 Task: Create a task  Add support for virtual reality (VR) and augmented reality (AR) , assign it to team member softage.10@softage.net in the project UpwardTech and update the status of the task to  On Track  , set the priority of the task to Low.
Action: Mouse moved to (19, 67)
Screenshot: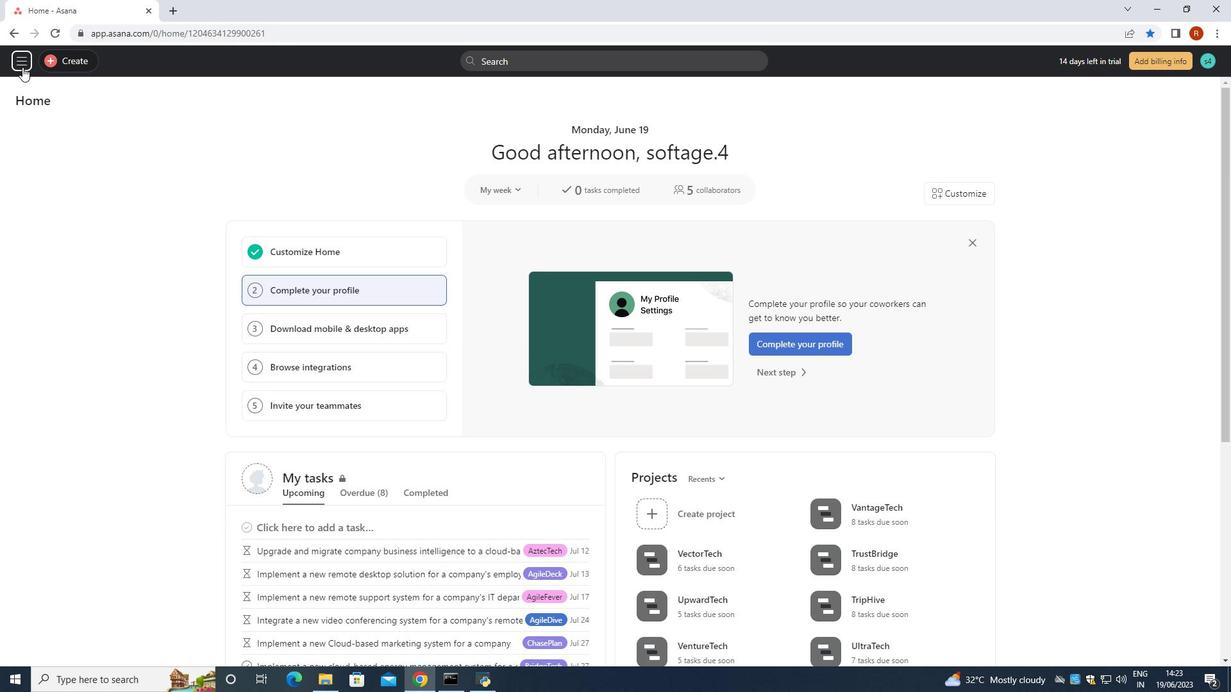 
Action: Mouse pressed left at (19, 67)
Screenshot: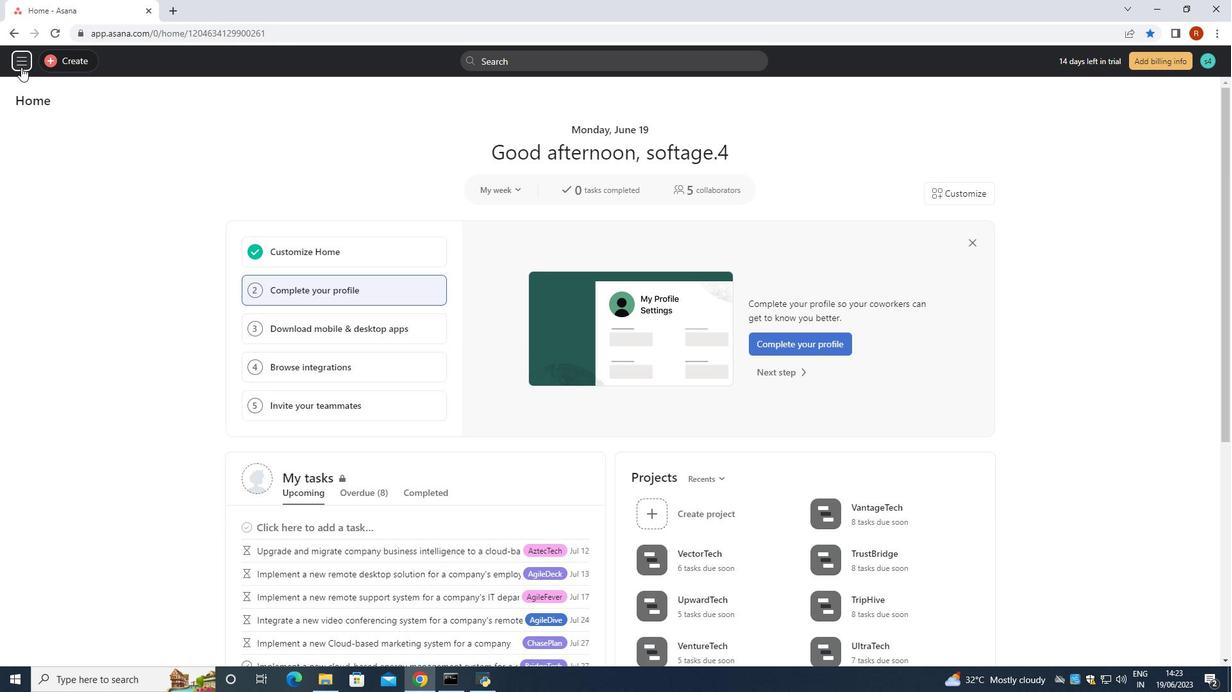 
Action: Mouse moved to (52, 414)
Screenshot: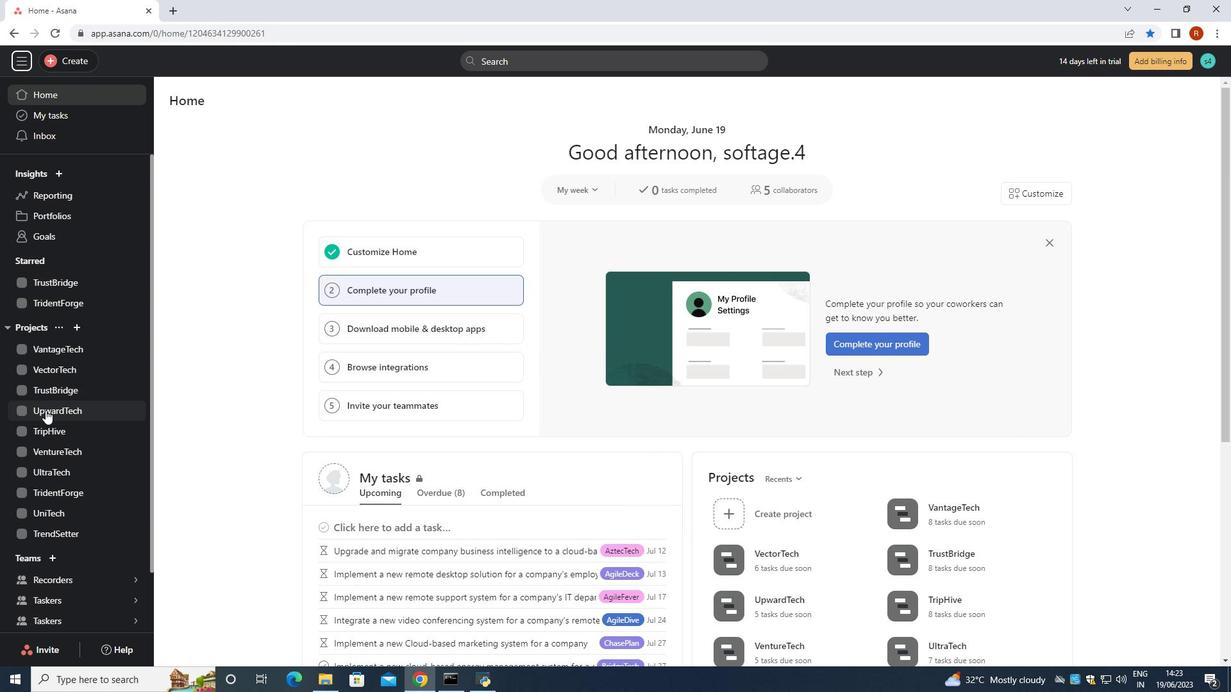 
Action: Mouse pressed left at (52, 414)
Screenshot: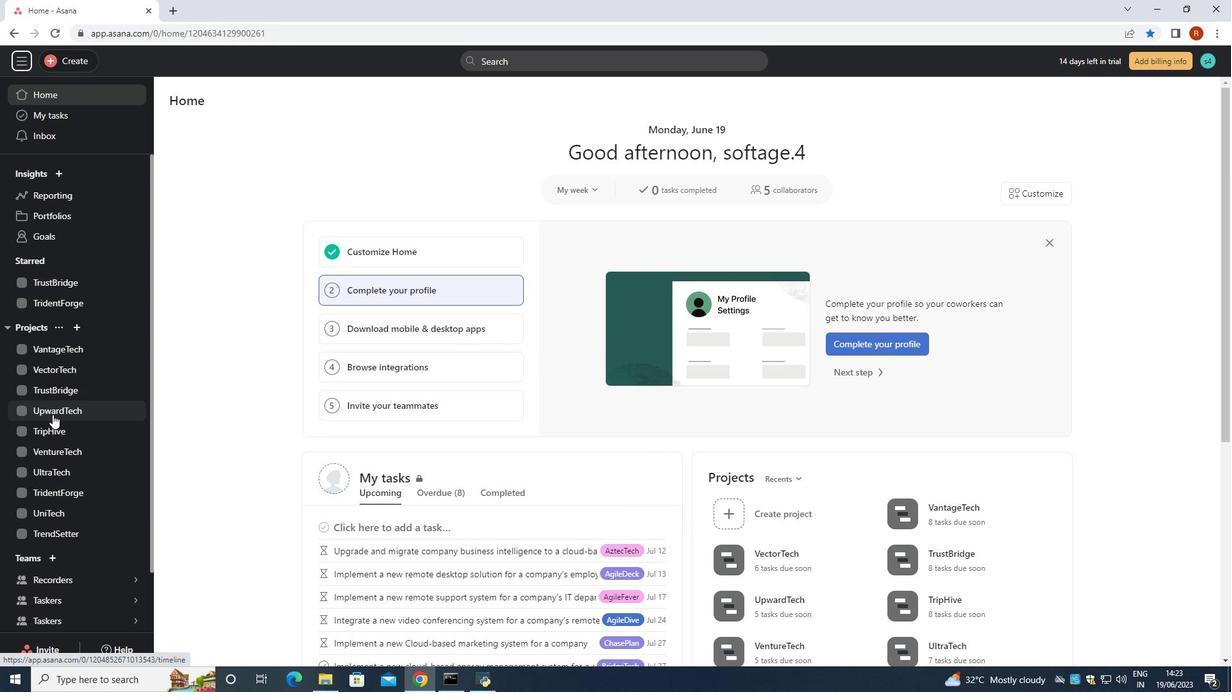 
Action: Mouse moved to (302, 127)
Screenshot: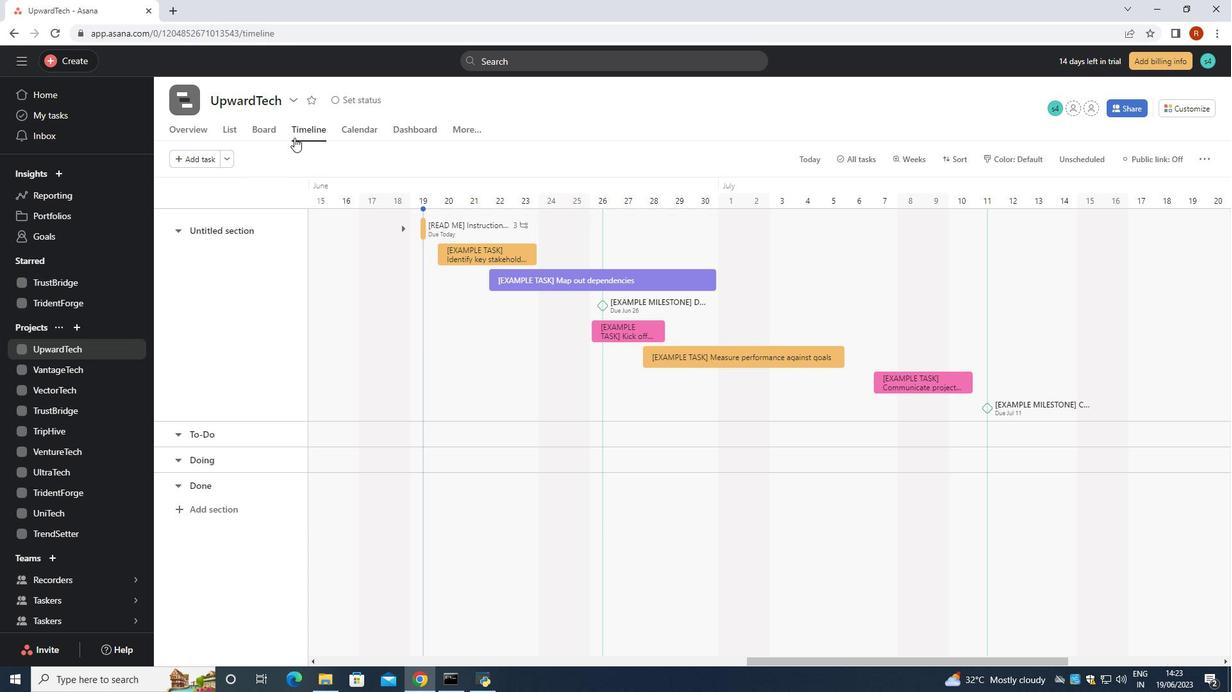 
Action: Mouse pressed left at (302, 127)
Screenshot: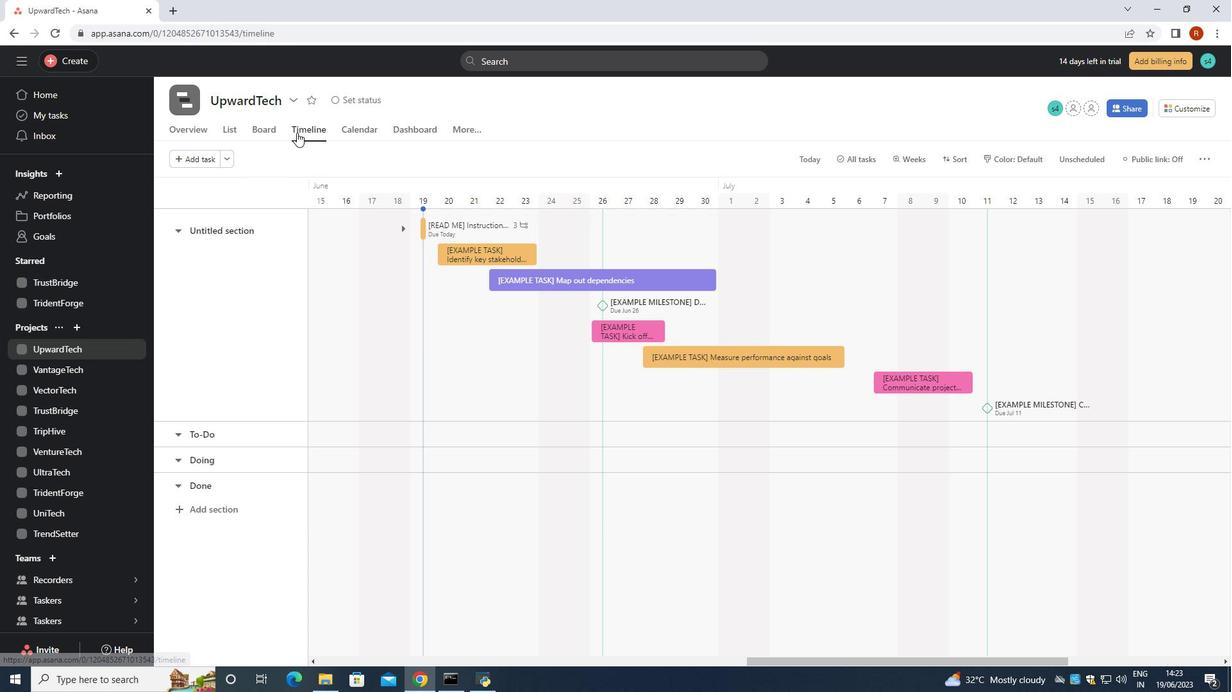 
Action: Mouse moved to (189, 157)
Screenshot: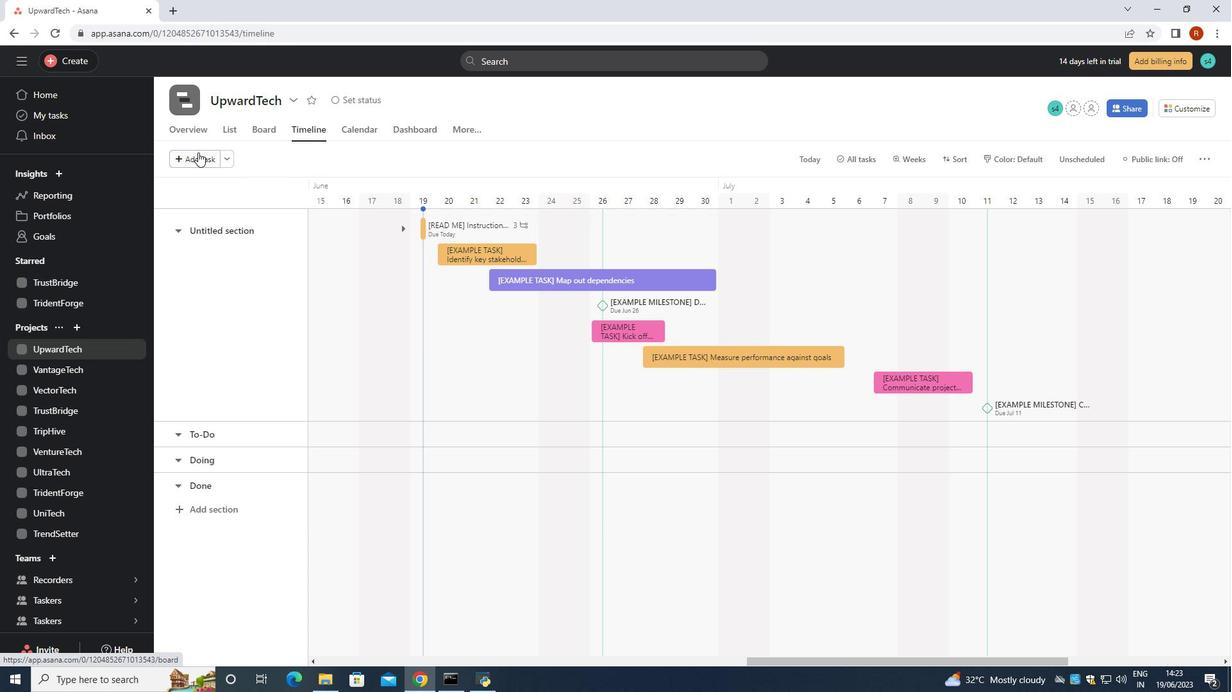 
Action: Mouse pressed left at (189, 157)
Screenshot: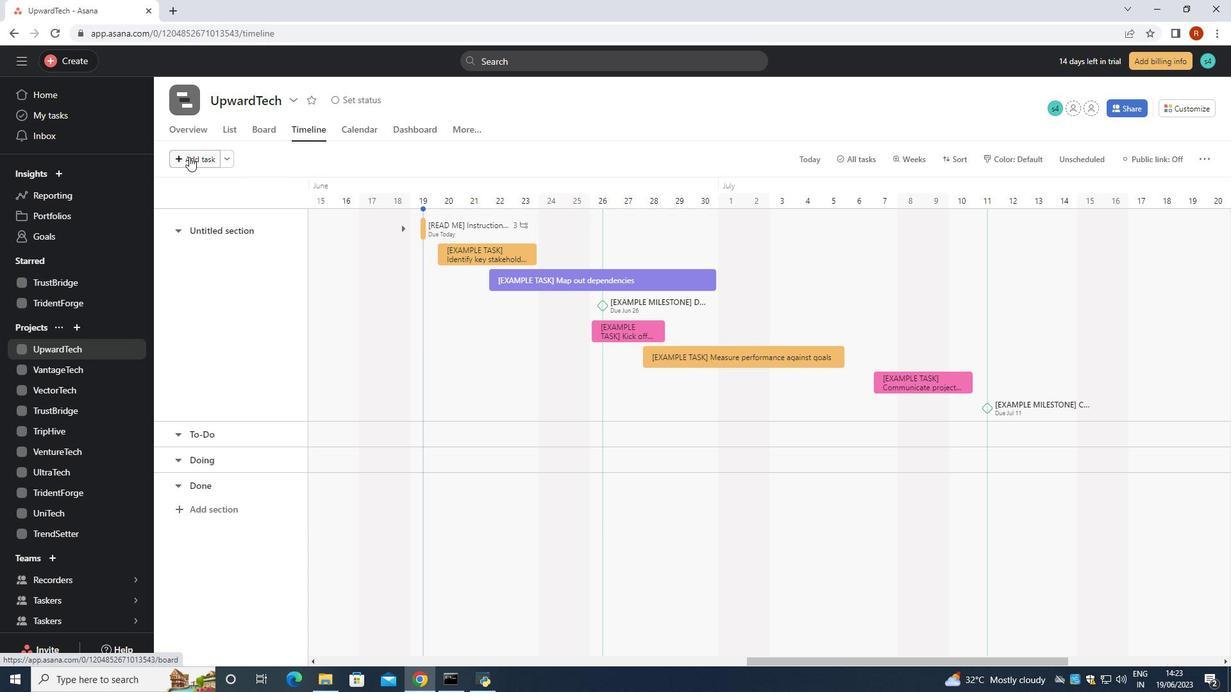 
Action: Key pressed <Key.shift>Add<Key.space>support<Key.space>g<Key.backspace>for<Key.space>virtual<Key.space>reality<Key.space><Key.shift><Key.shift><Key.shift><Key.shift><Key.shift><Key.shift><Key.shift><Key.shift><Key.shift><Key.shift><Key.shift><Key.shift><Key.shift><Key.shift><Key.shift><Key.shift><Key.shift><Key.shift><Key.shift><Key.shift><Key.shift><Key.shift><Key.shift><Key.shift><Key.shift><Key.shift><Key.shift><Key.shift><Key.shift><Key.shift><Key.shift>(VR)<Key.space>and<Key.space>augmented<Key.space><Key.shift>reality<Key.space><Key.shift><Key.shift><Key.shift><Key.shift><Key.shift><Key.shift><Key.shift>(AR)<Key.space><Key.enter>
Screenshot: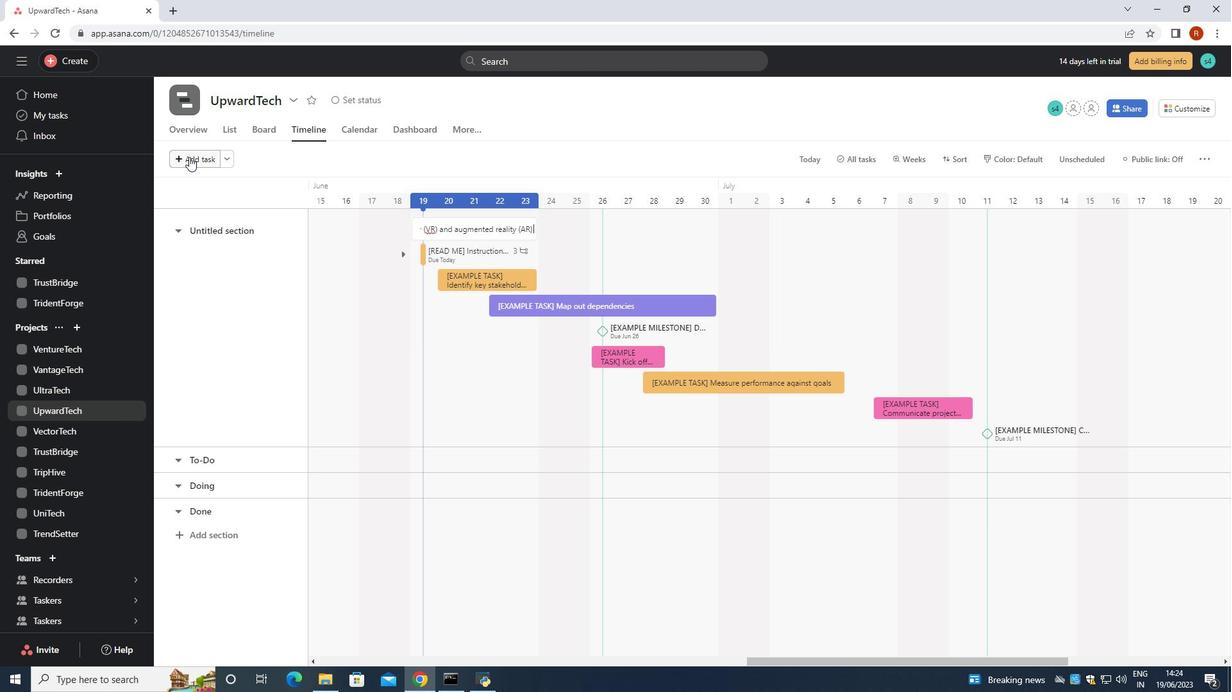 
Action: Mouse moved to (473, 237)
Screenshot: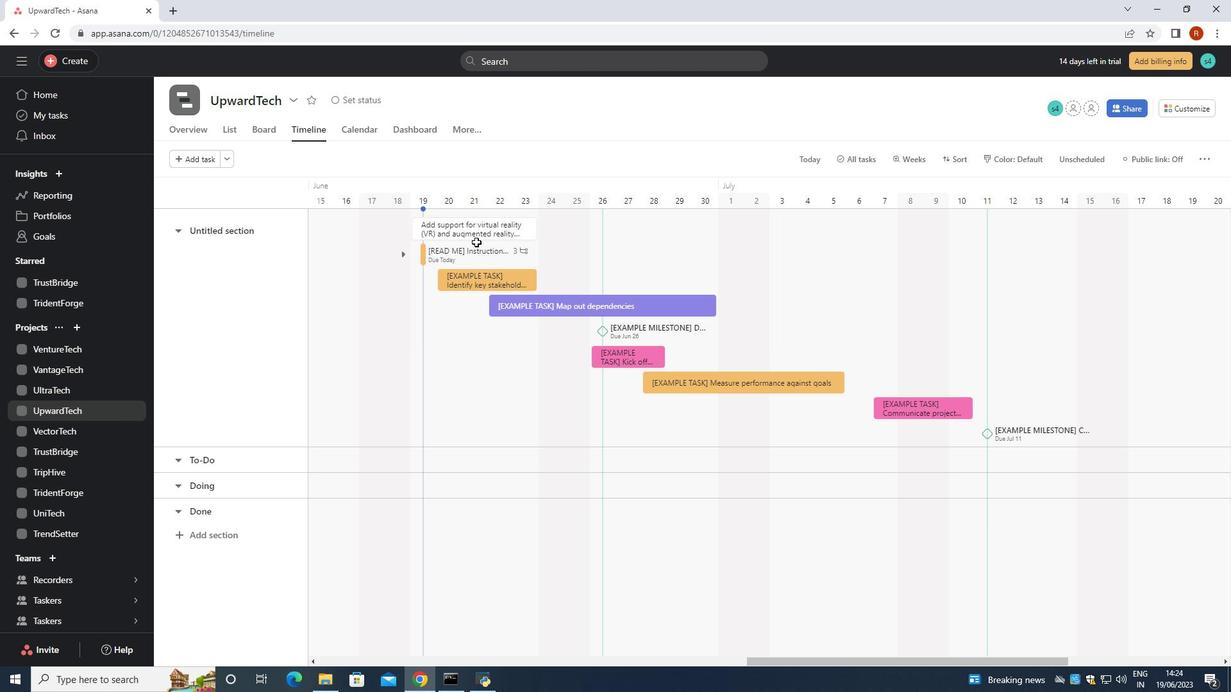 
Action: Mouse pressed left at (473, 237)
Screenshot: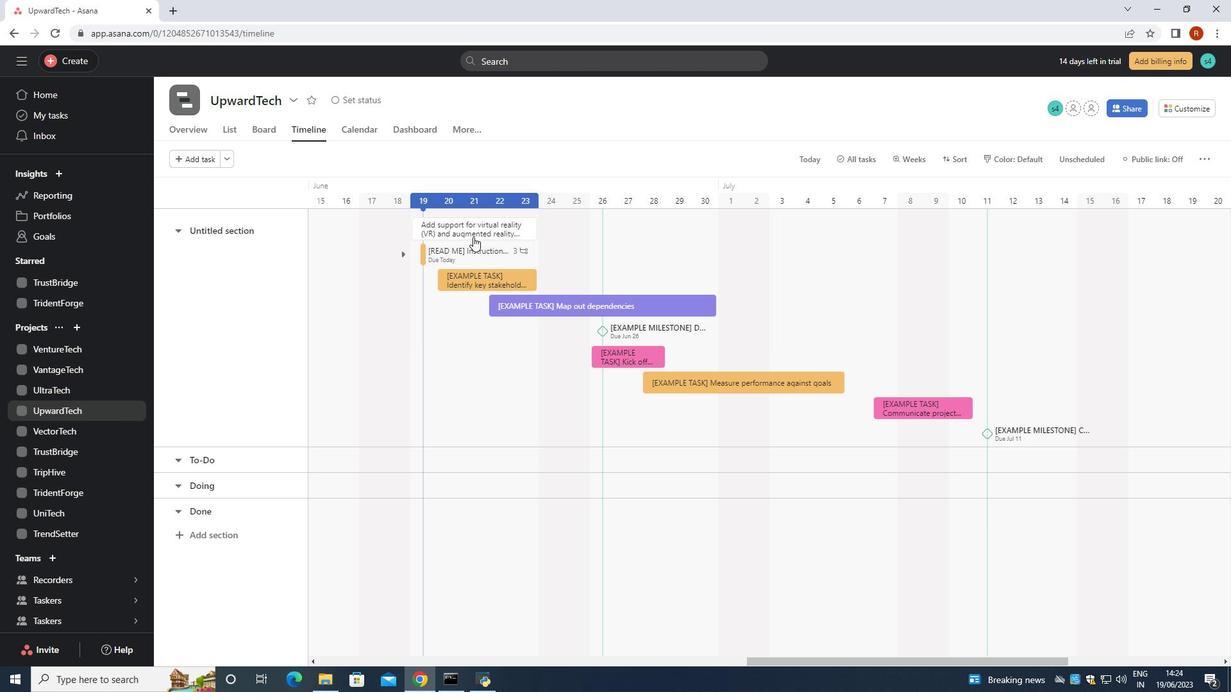 
Action: Mouse moved to (900, 247)
Screenshot: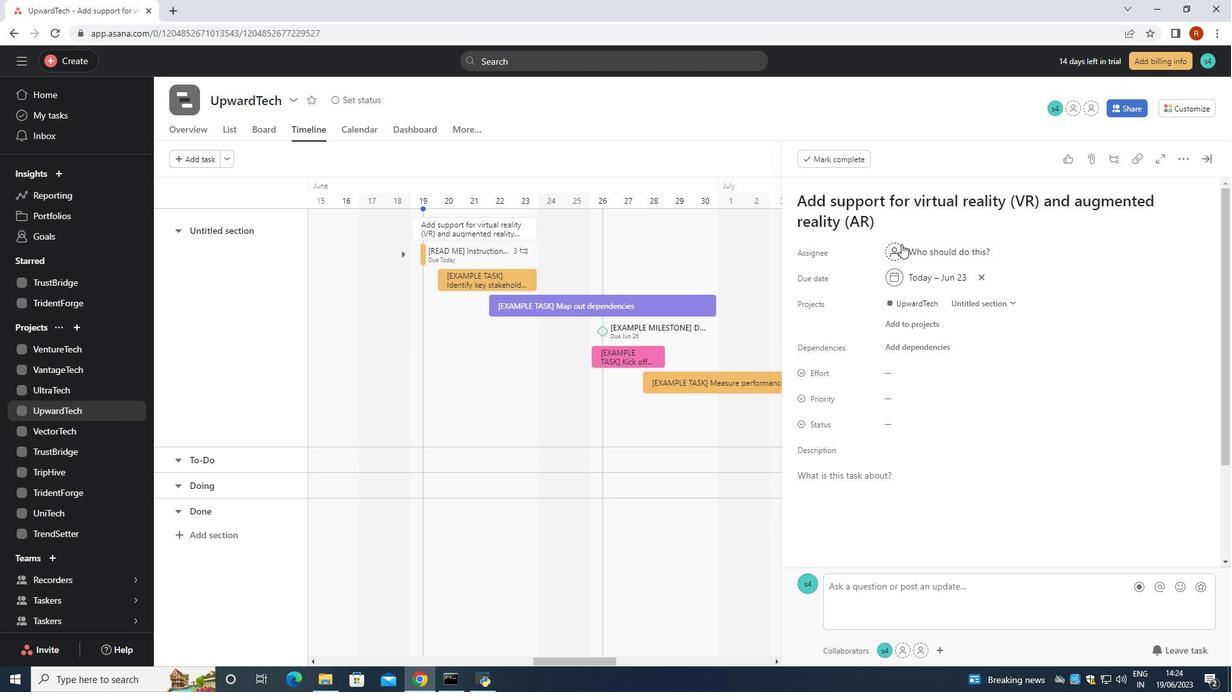 
Action: Mouse pressed left at (900, 247)
Screenshot: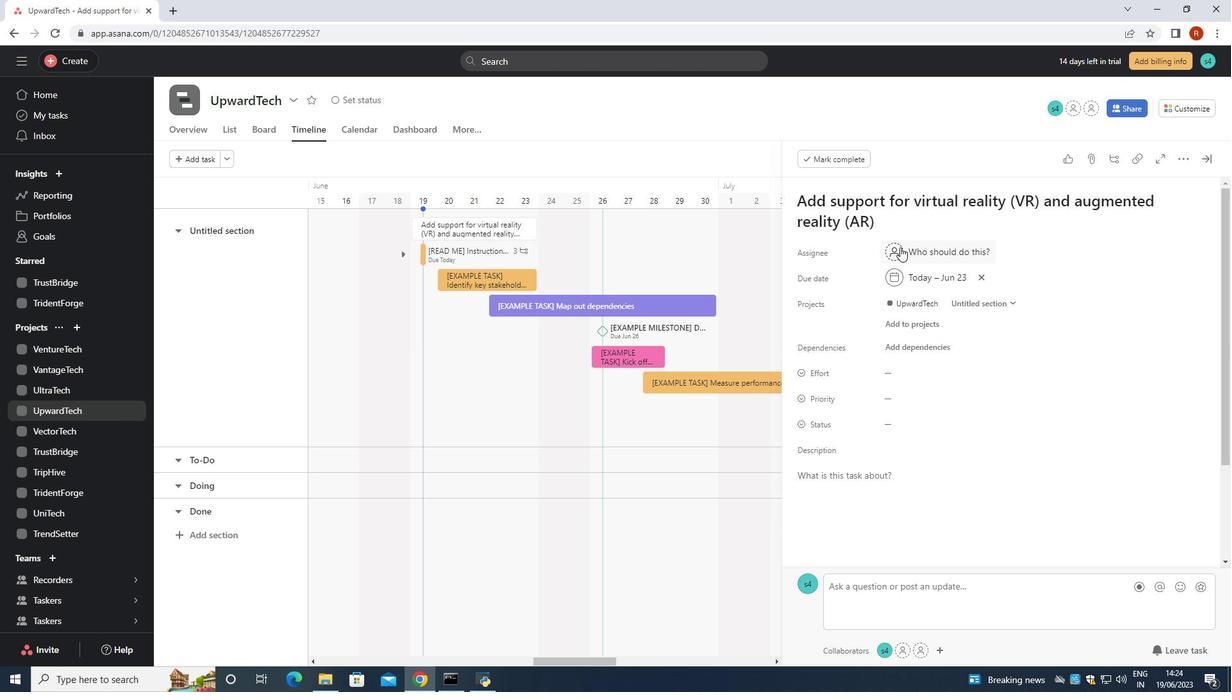 
Action: Mouse moved to (896, 248)
Screenshot: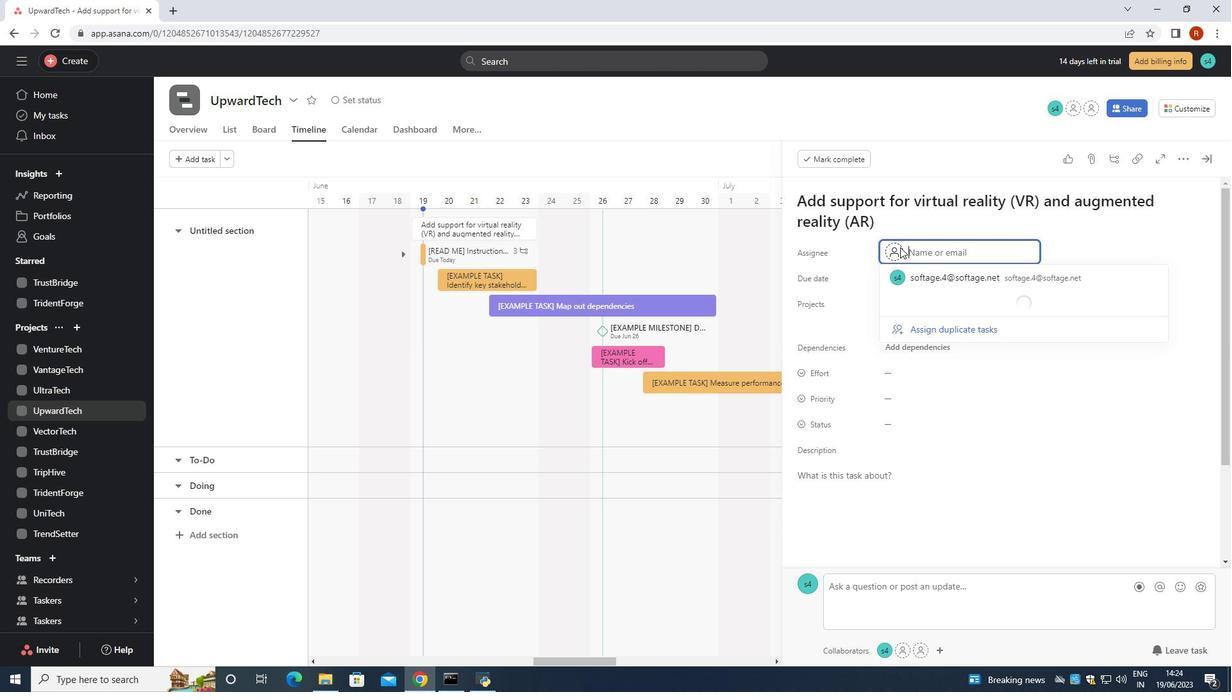 
Action: Key pressed softa
Screenshot: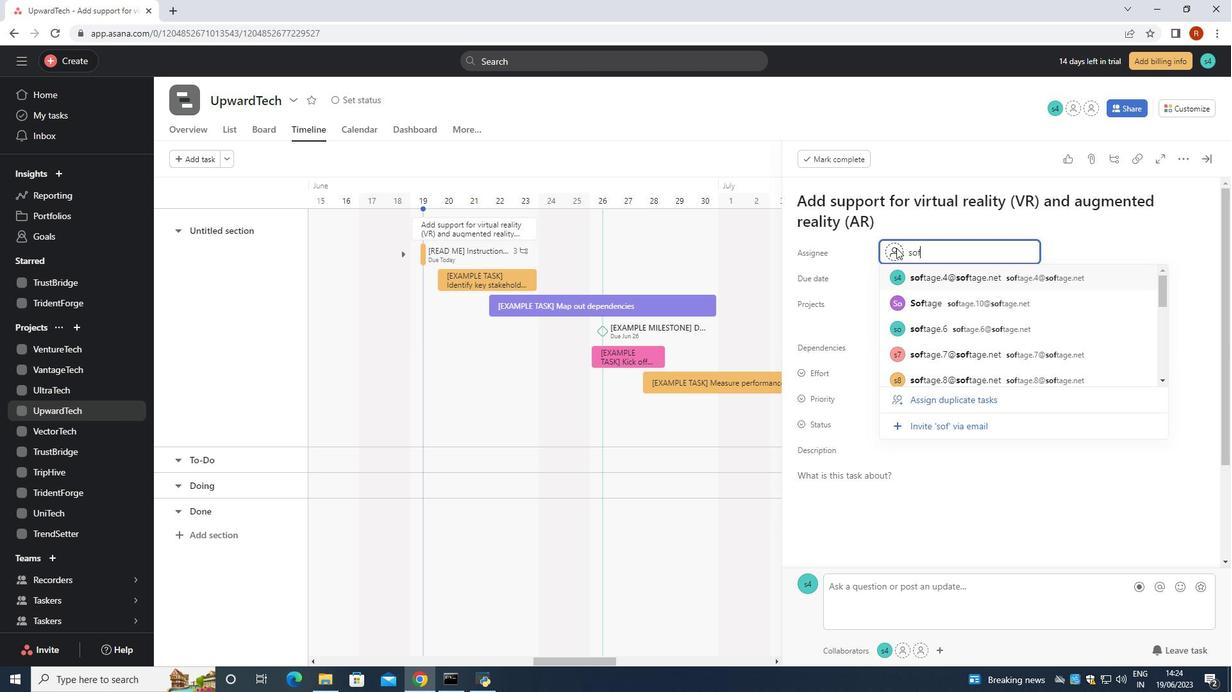 
Action: Mouse moved to (895, 248)
Screenshot: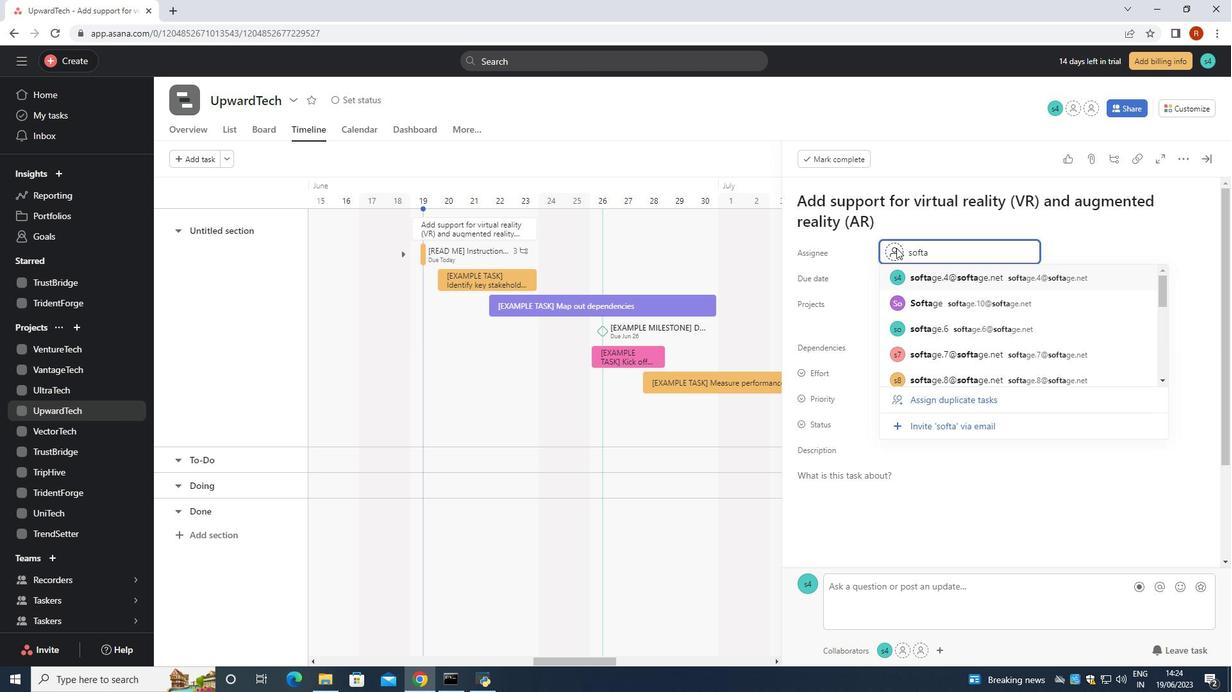 
Action: Key pressed ge.10<Key.shift>@softage
Screenshot: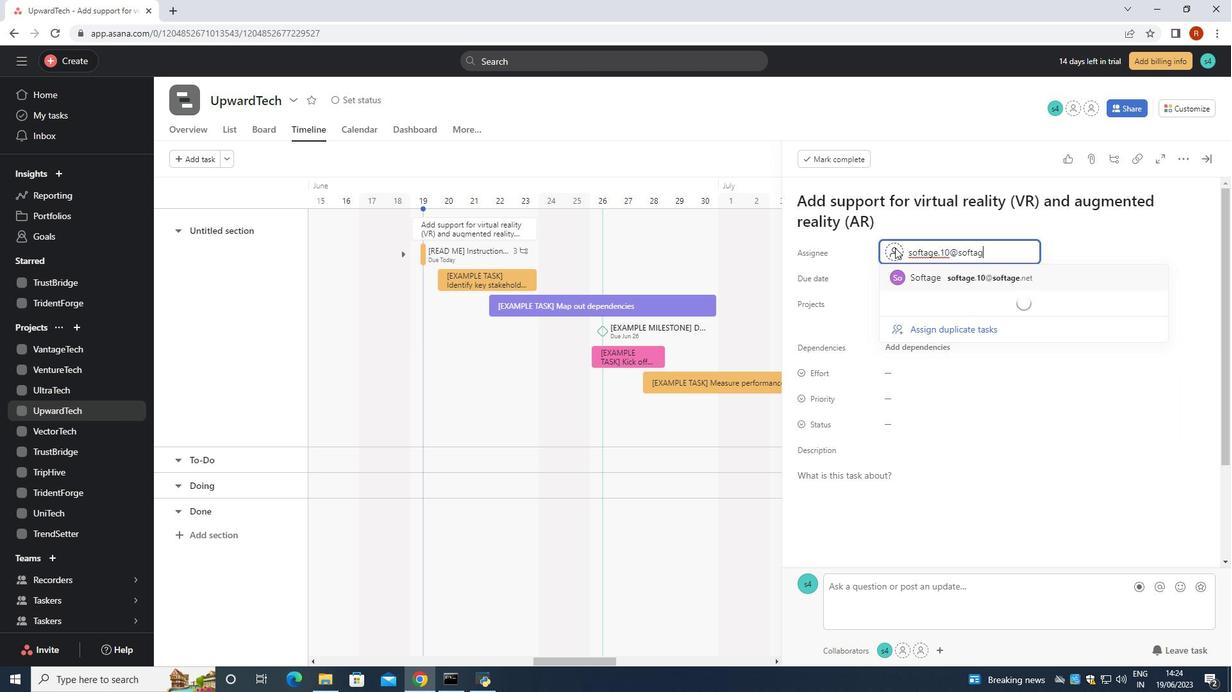 
Action: Mouse moved to (1066, 277)
Screenshot: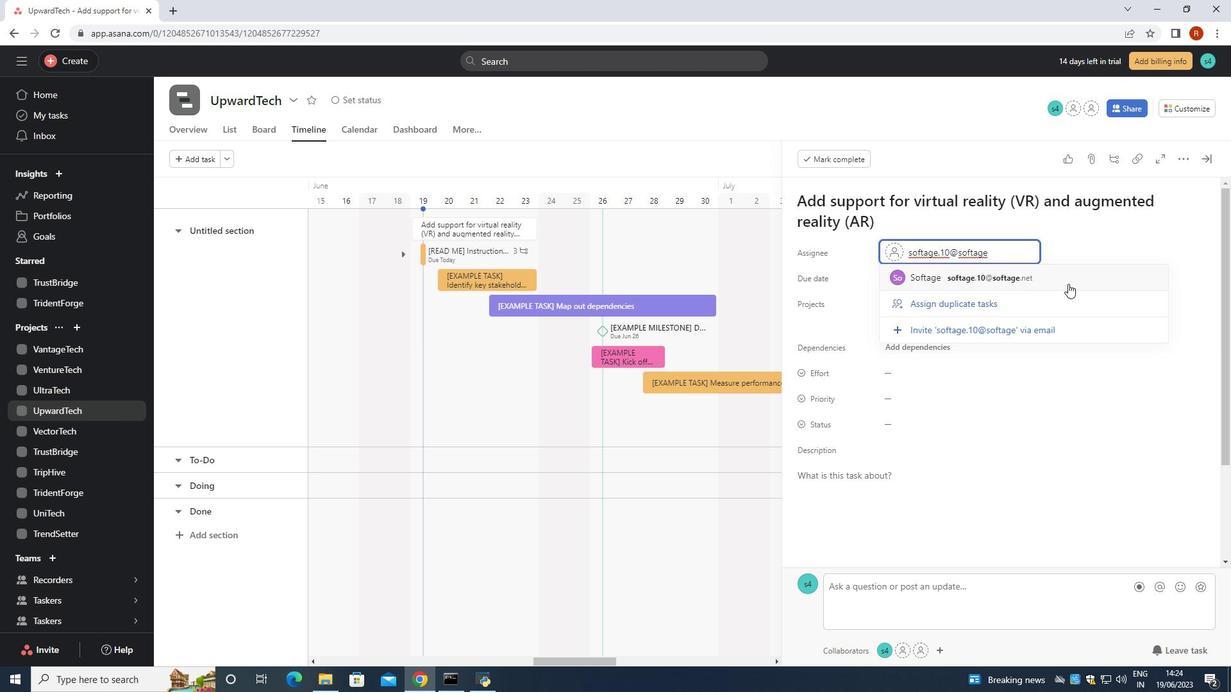 
Action: Mouse pressed left at (1066, 277)
Screenshot: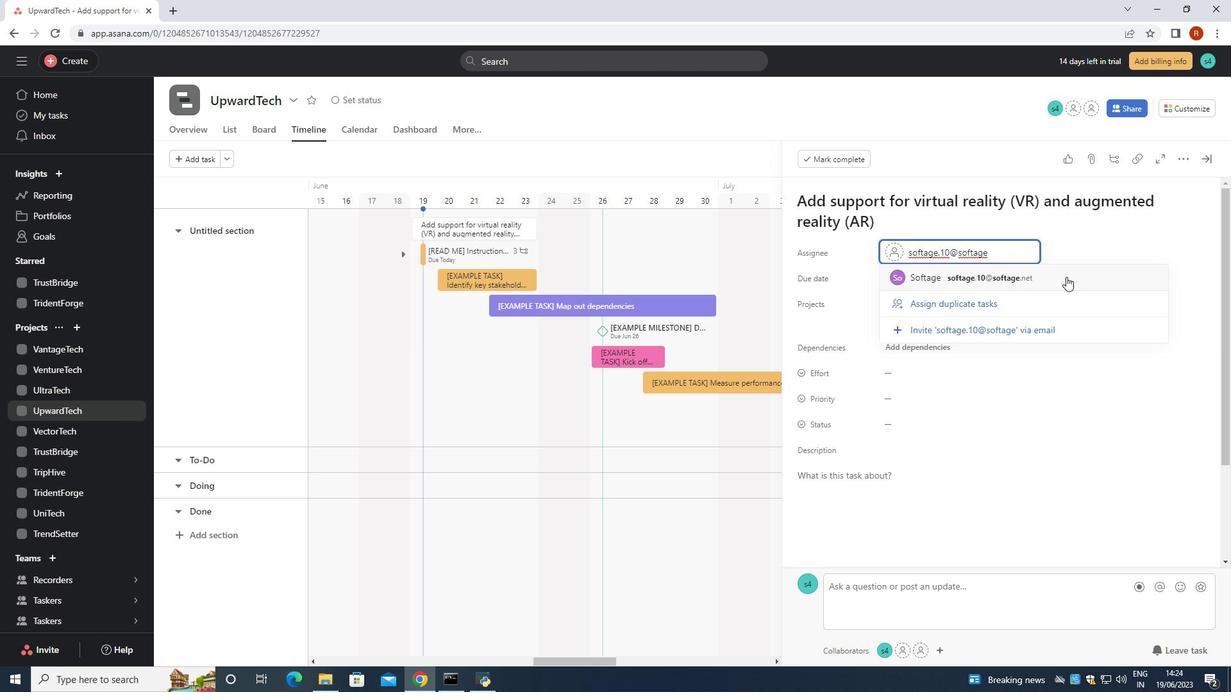 
Action: Mouse moved to (906, 421)
Screenshot: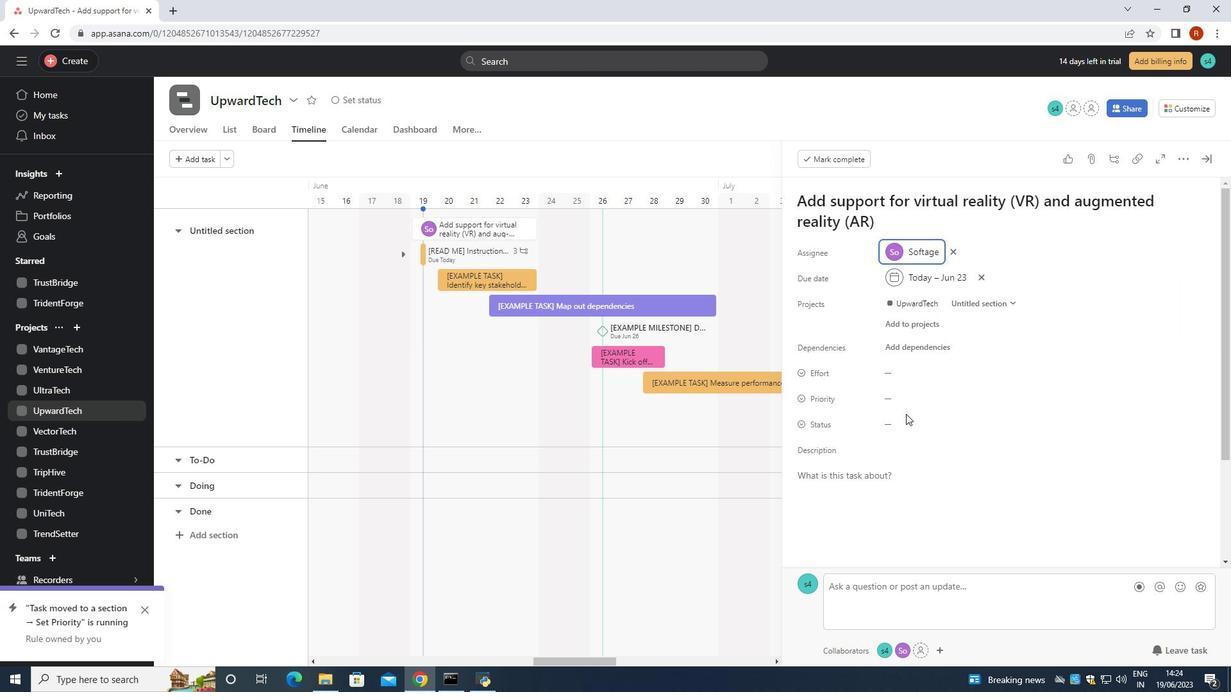
Action: Mouse pressed left at (906, 421)
Screenshot: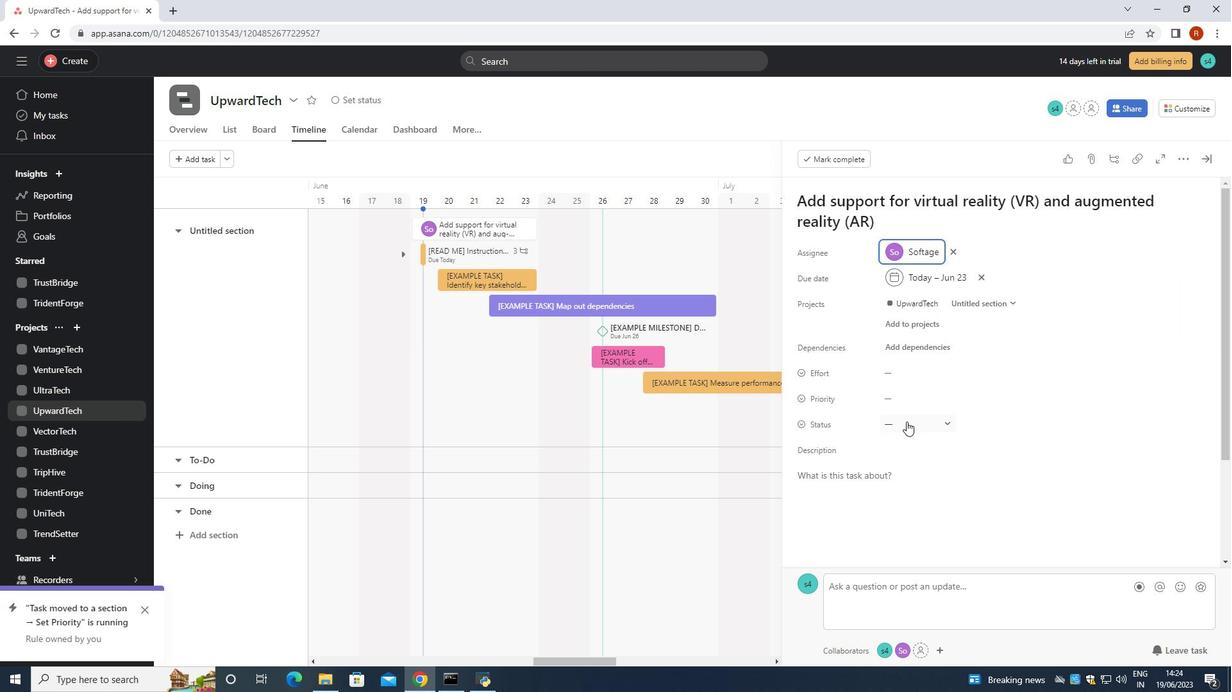 
Action: Mouse moved to (941, 468)
Screenshot: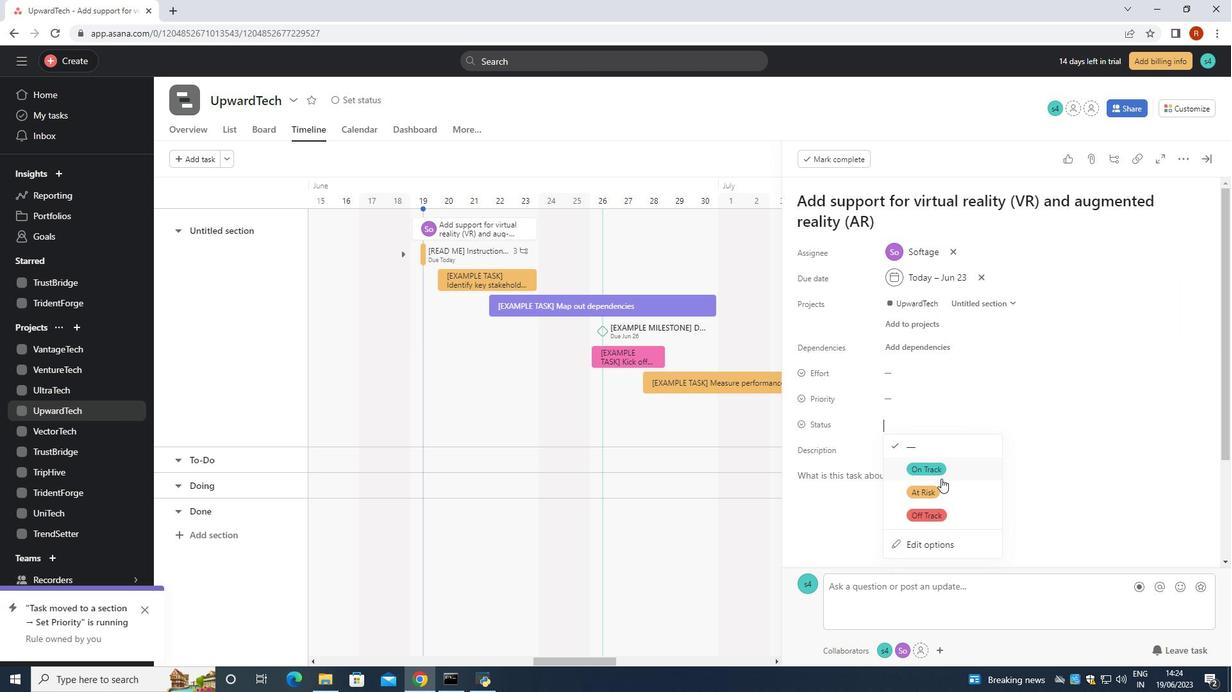
Action: Mouse pressed left at (941, 468)
Screenshot: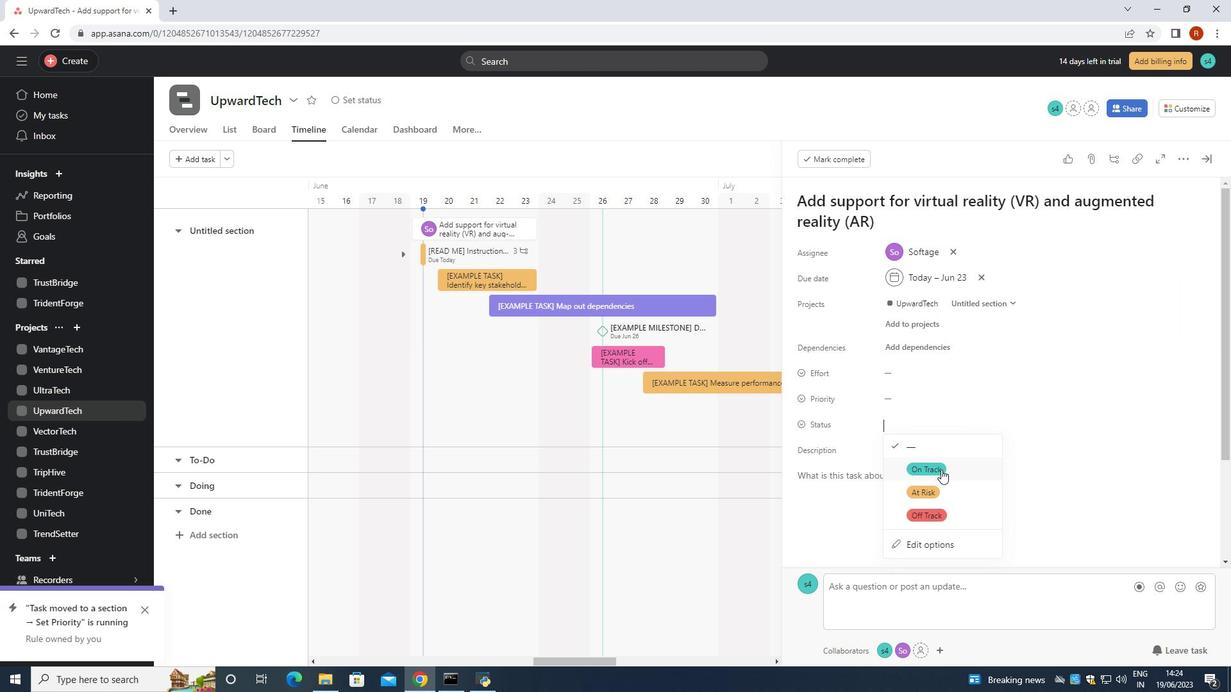 
Action: Mouse moved to (910, 399)
Screenshot: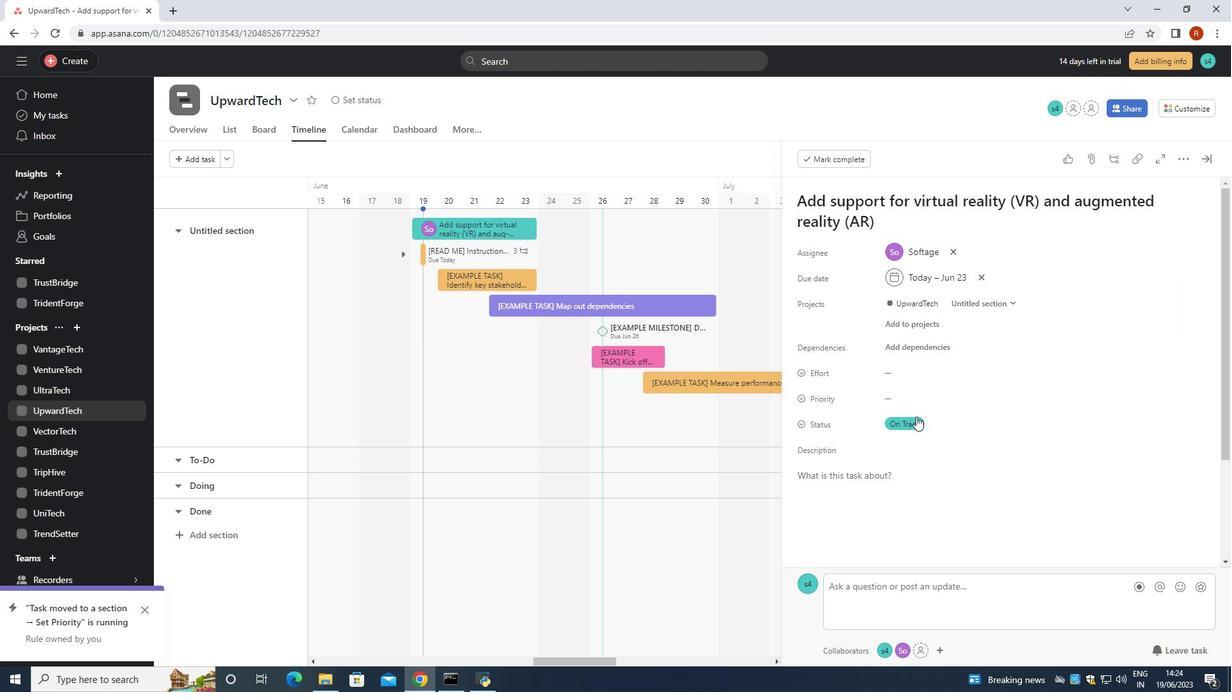 
Action: Mouse pressed left at (910, 399)
Screenshot: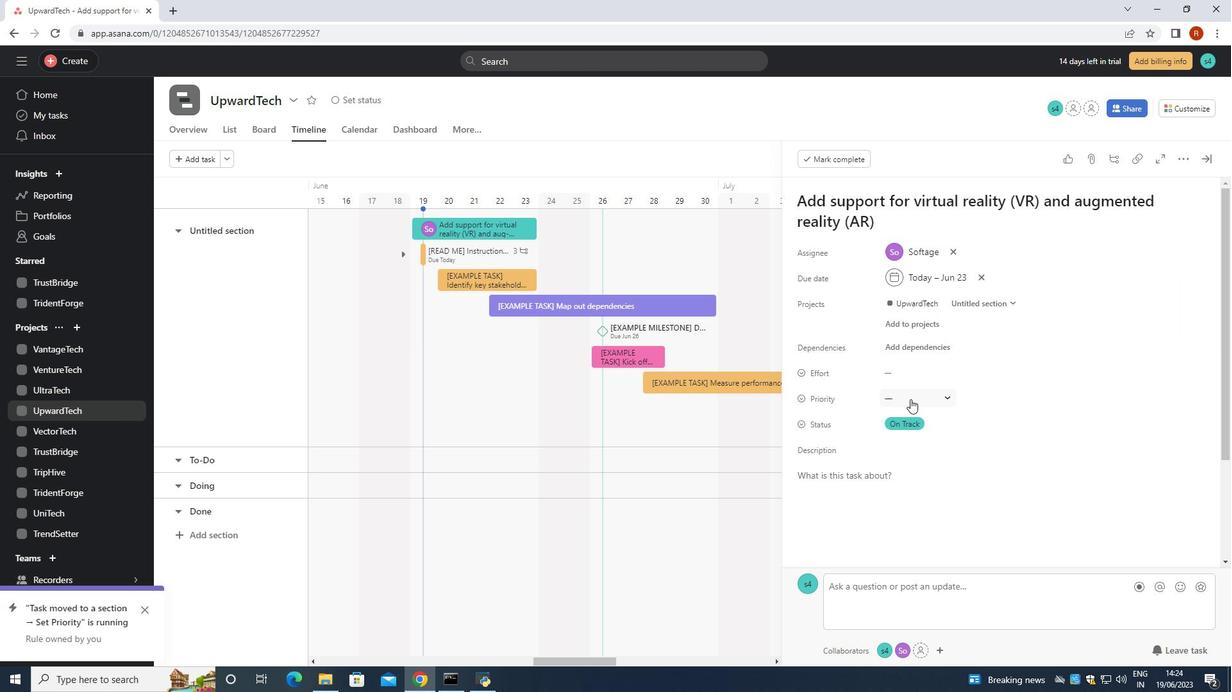 
Action: Mouse moved to (922, 484)
Screenshot: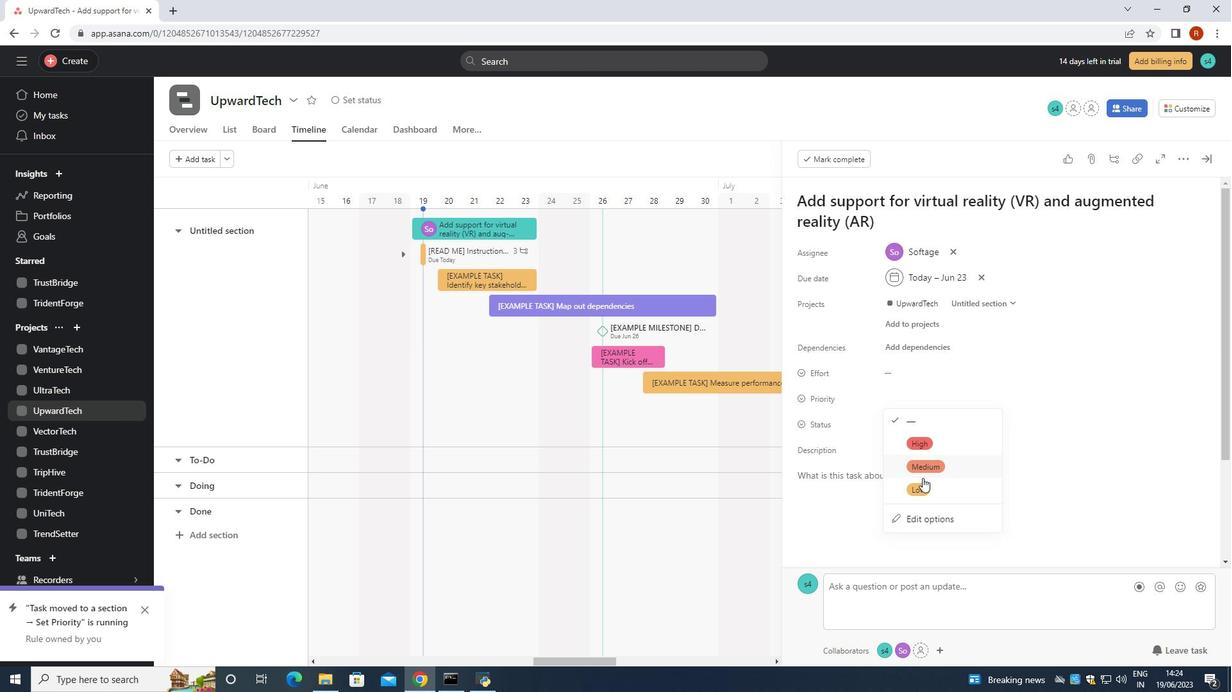 
Action: Mouse pressed left at (922, 484)
Screenshot: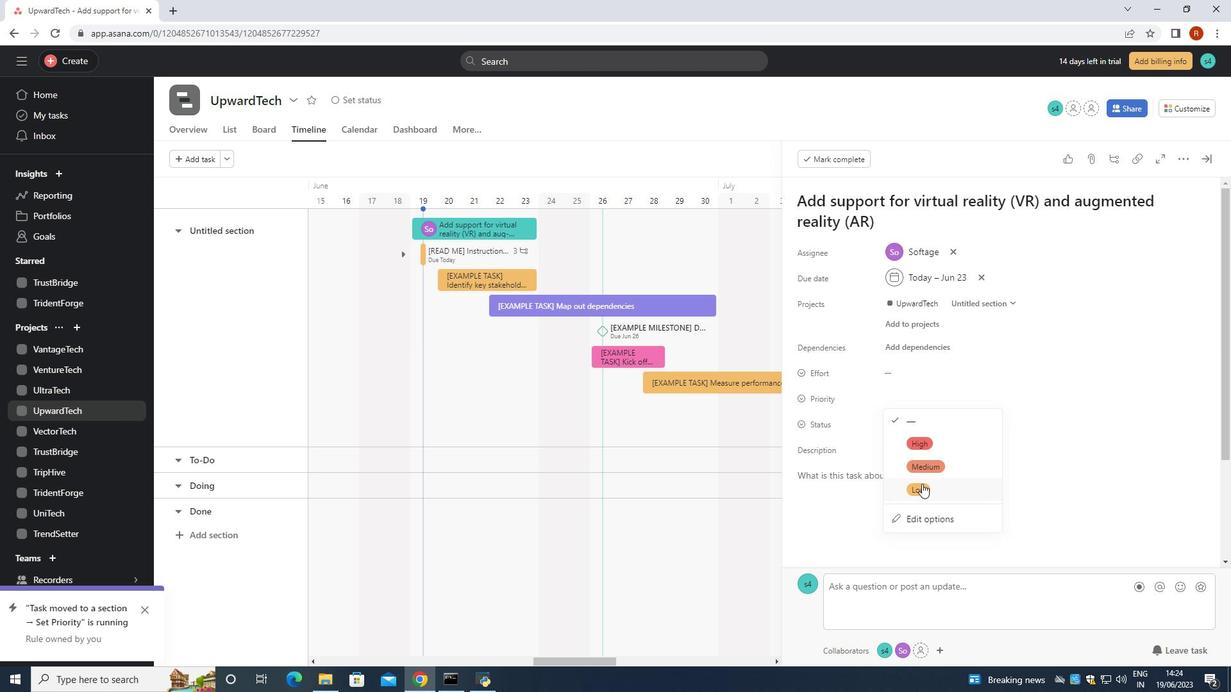
Action: Mouse moved to (1042, 486)
Screenshot: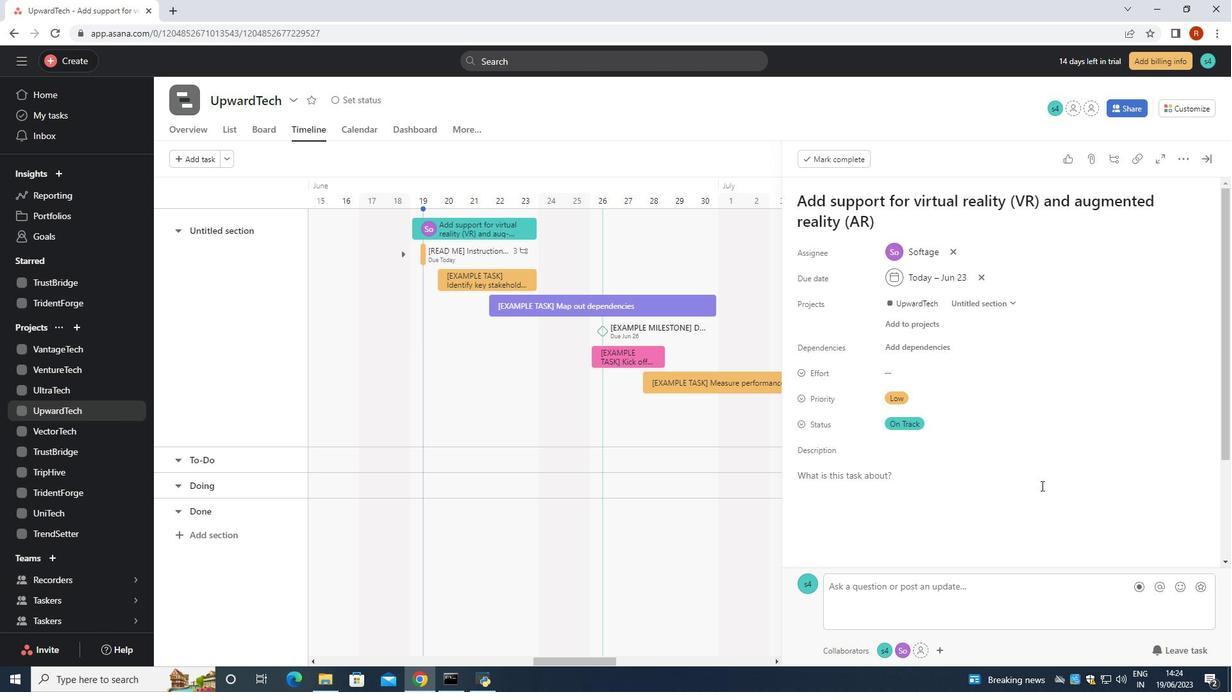 
